 Task: Use the mute feature to declutter your email inbox.
Action: Mouse moved to (144, 106)
Screenshot: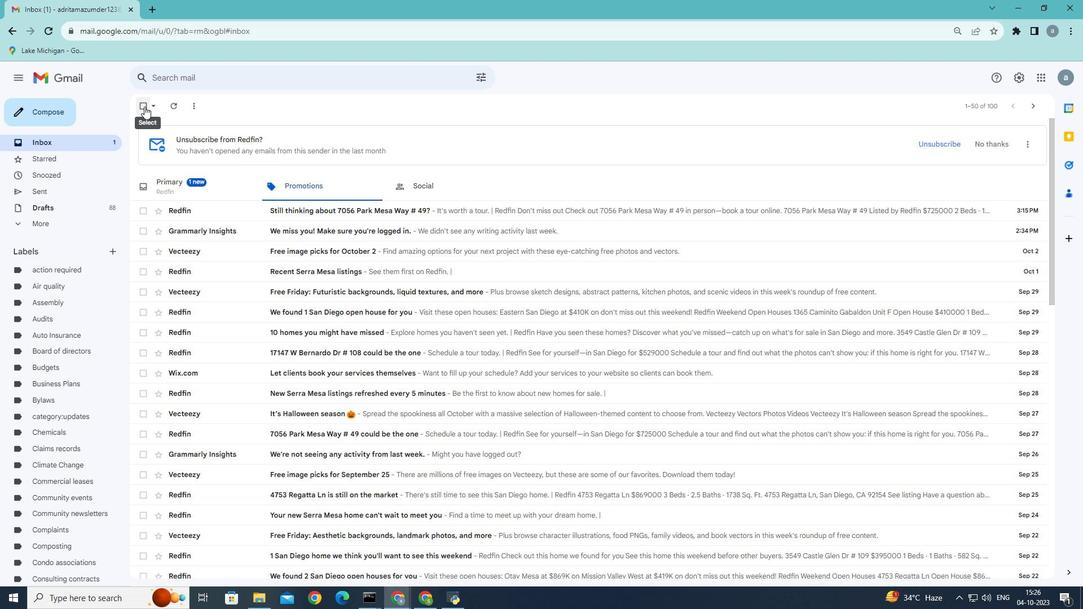 
Action: Mouse pressed left at (144, 106)
Screenshot: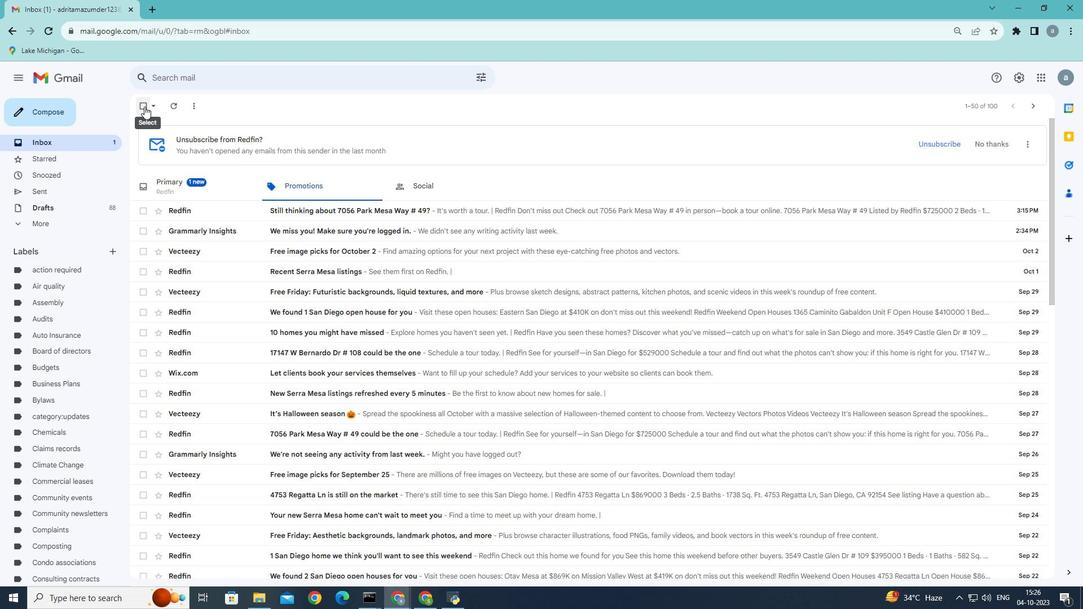 
Action: Mouse moved to (360, 108)
Screenshot: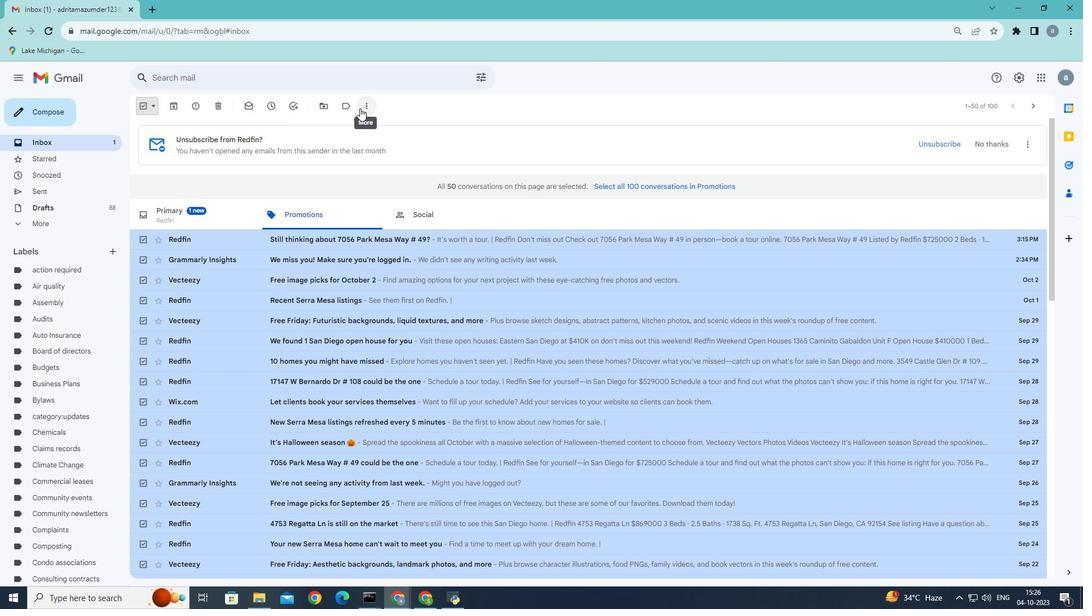 
Action: Mouse pressed left at (360, 108)
Screenshot: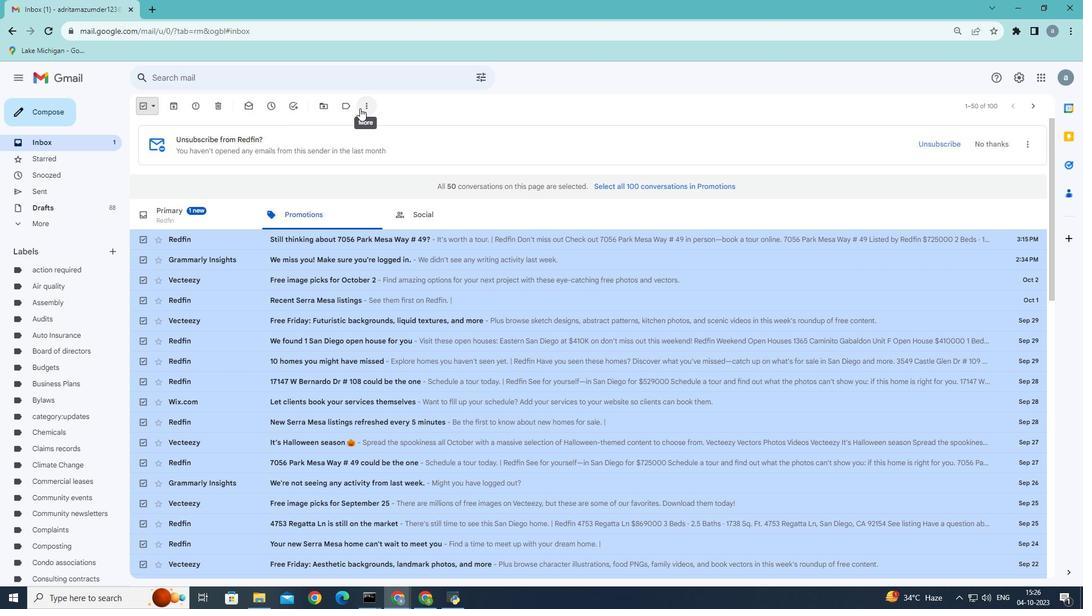 
Action: Mouse moved to (403, 188)
Screenshot: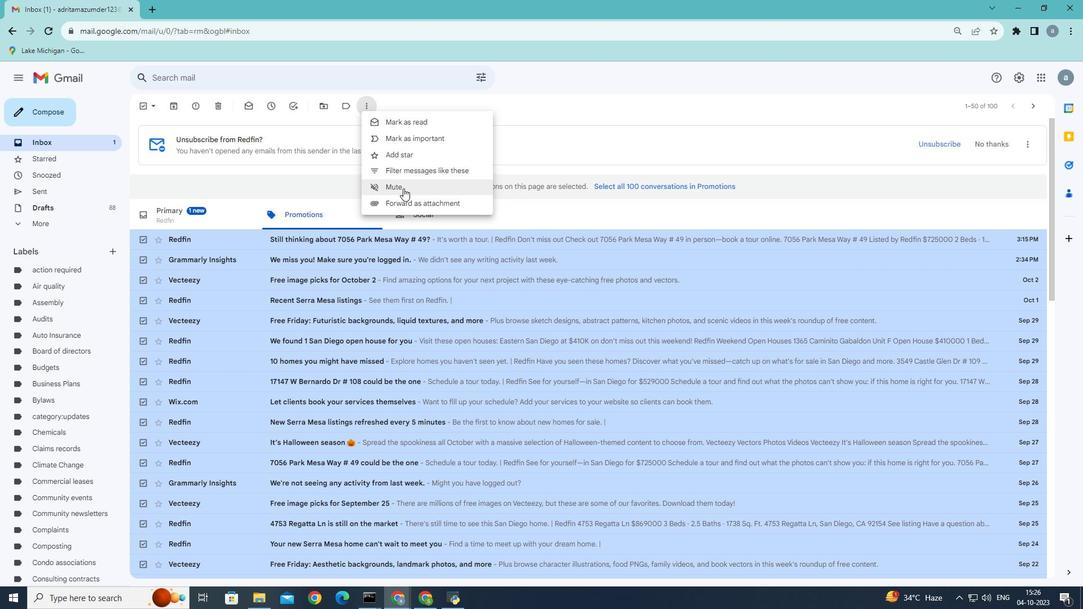
Action: Mouse pressed left at (403, 188)
Screenshot: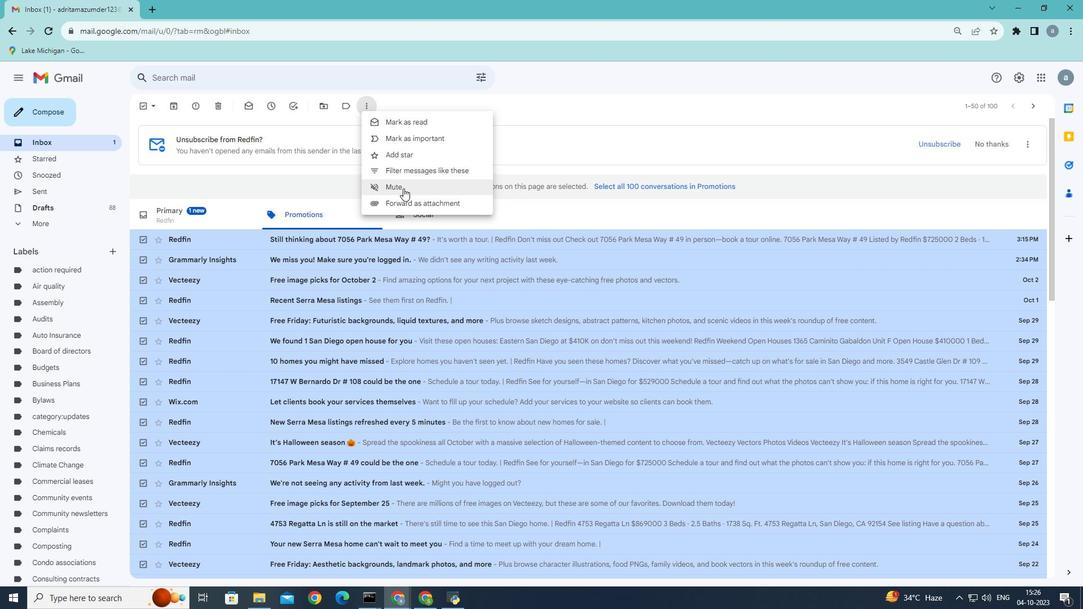 
Action: Mouse moved to (287, 117)
Screenshot: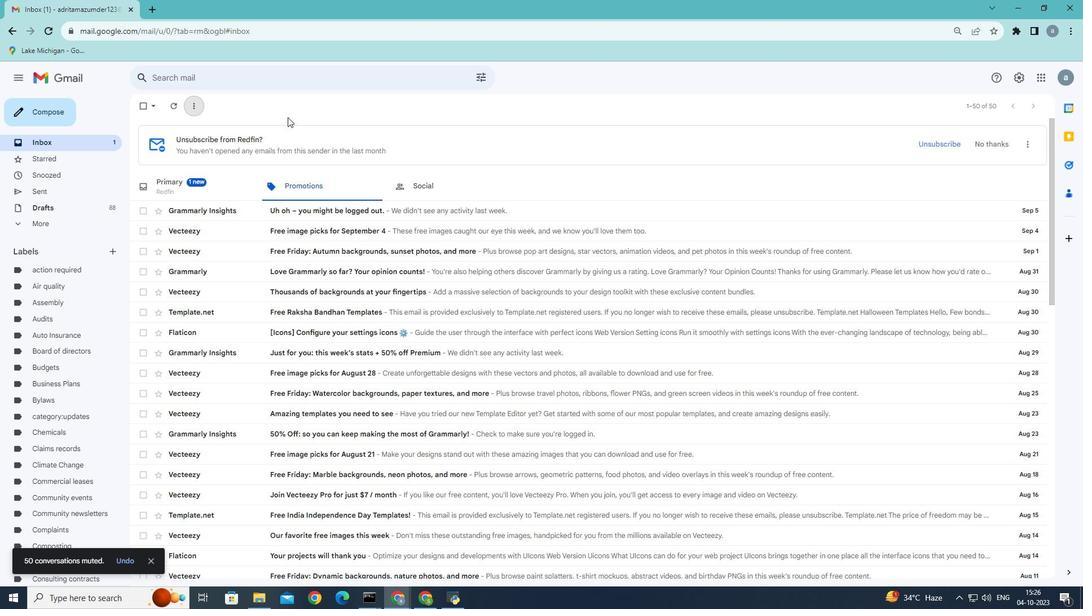 
